 Task: Check the safety & property of Cabin in Rockbridge, Ohio, United States.
Action: Mouse pressed left at (497, 135)
Screenshot: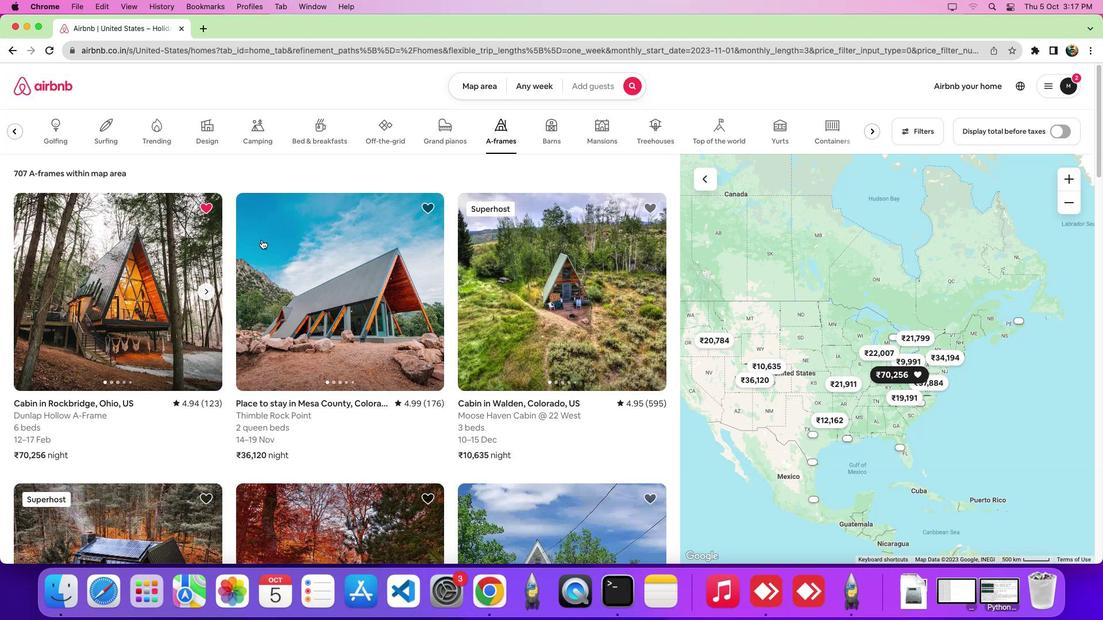 
Action: Mouse moved to (136, 290)
Screenshot: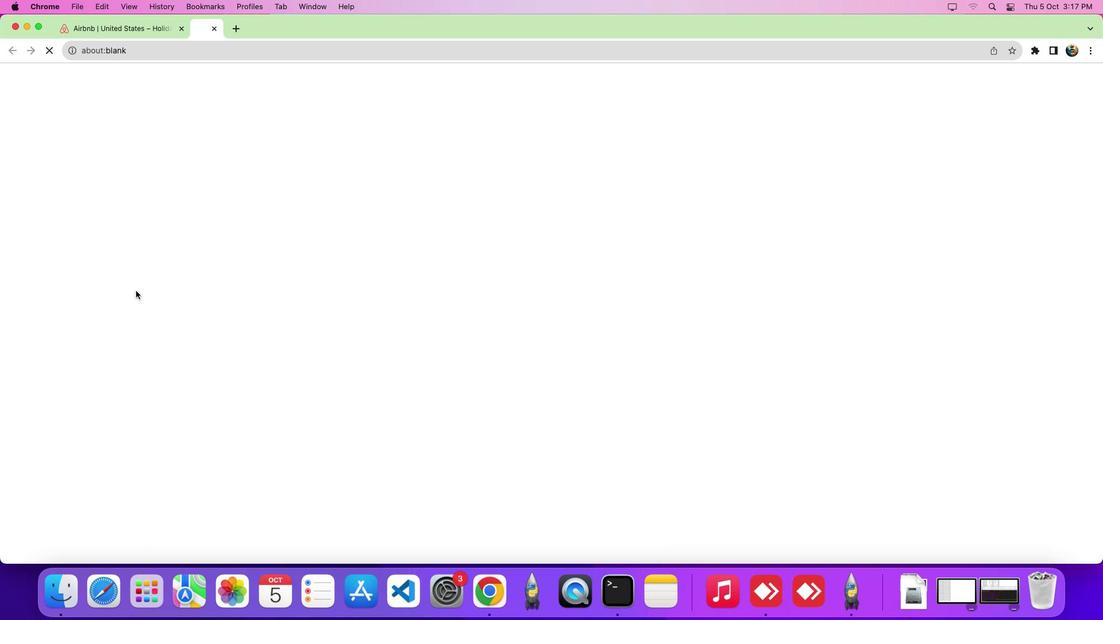 
Action: Mouse pressed left at (136, 290)
Screenshot: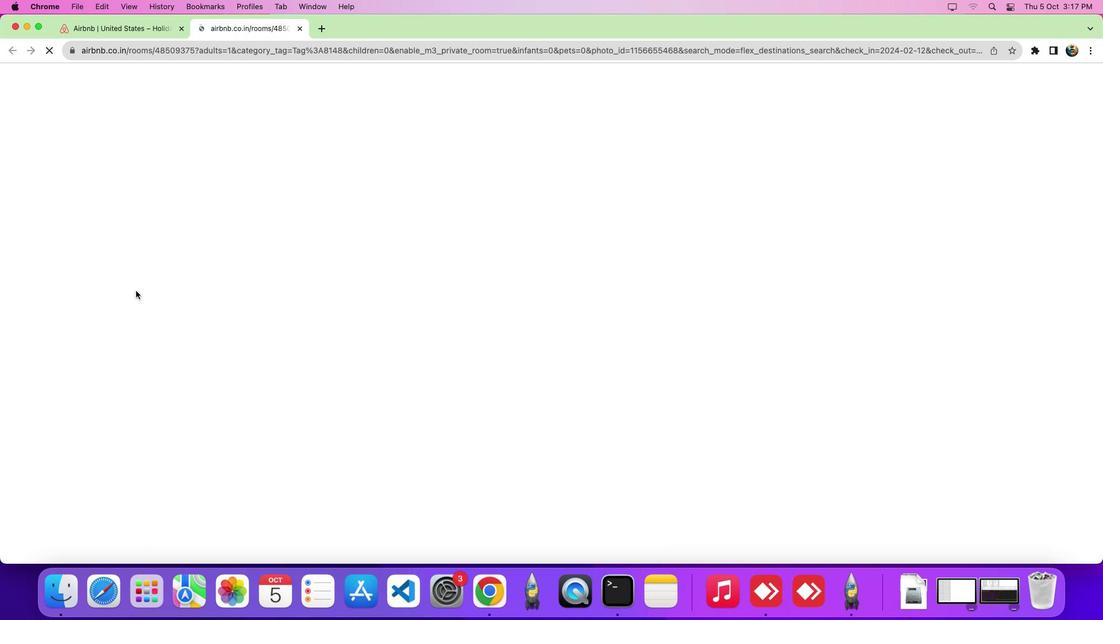 
Action: Mouse moved to (1098, 83)
Screenshot: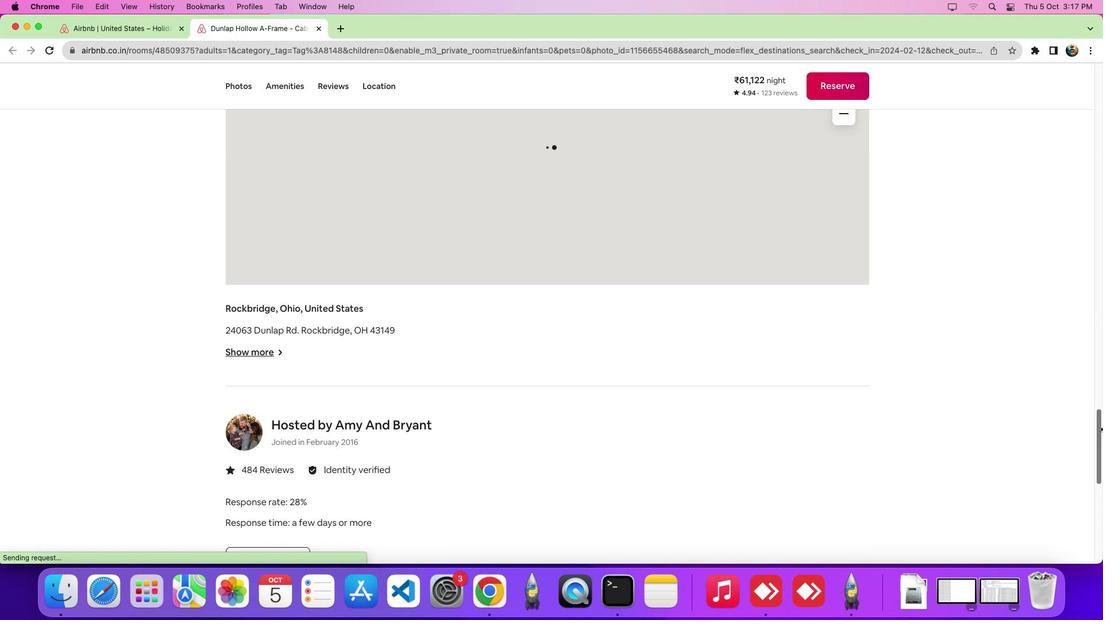 
Action: Mouse pressed left at (1098, 83)
Screenshot: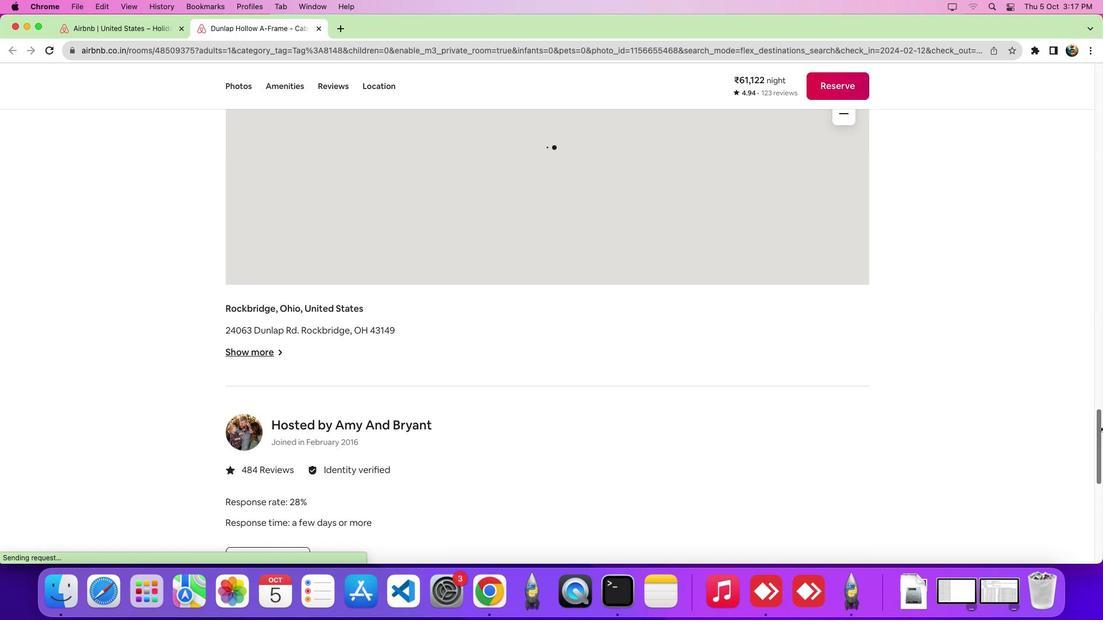 
Action: Mouse moved to (480, 465)
Screenshot: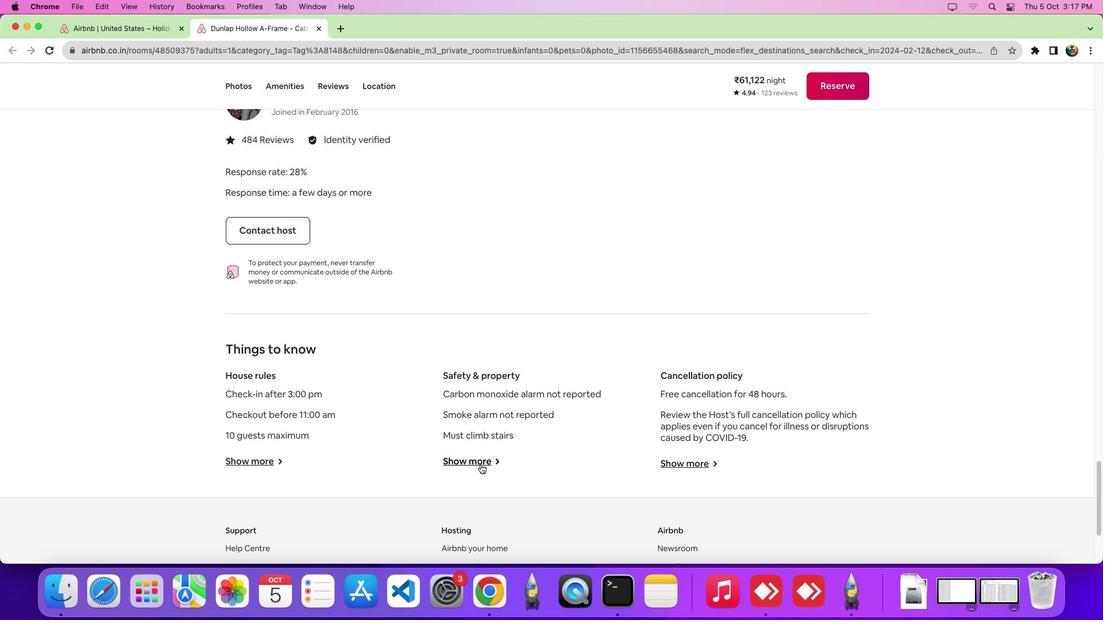 
Action: Mouse pressed left at (480, 465)
Screenshot: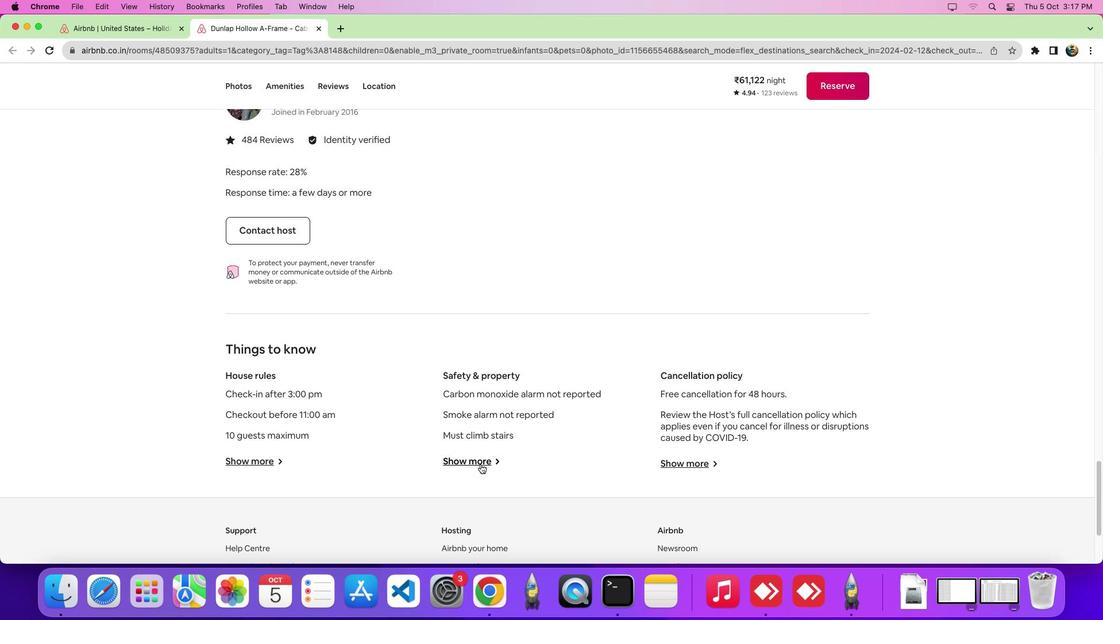 
Action: Mouse moved to (480, 462)
Screenshot: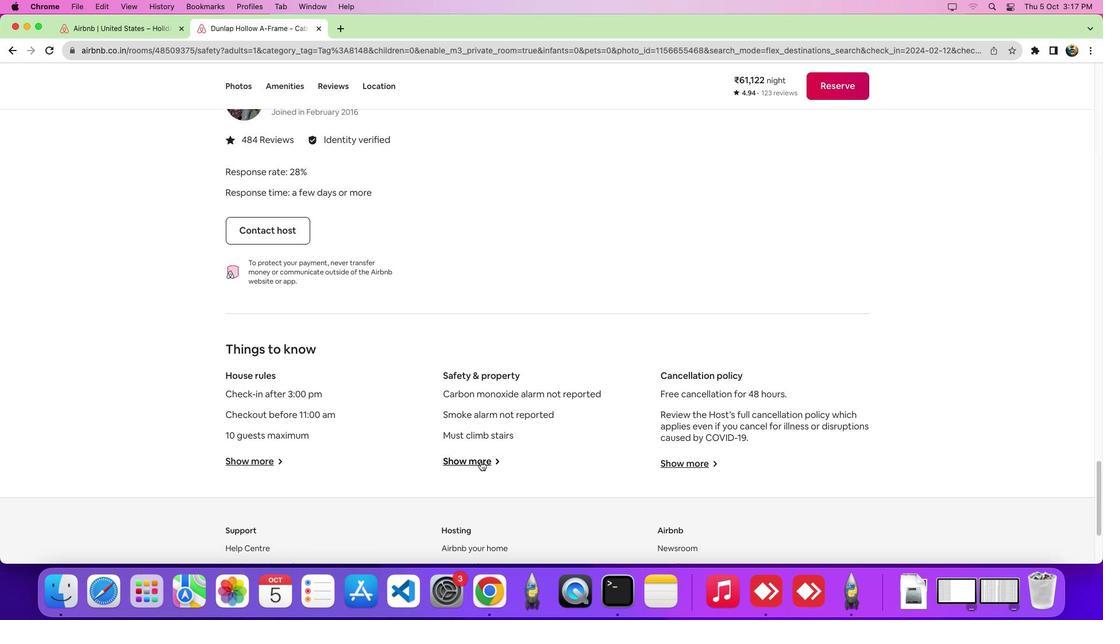 
Action: Mouse pressed left at (480, 462)
Screenshot: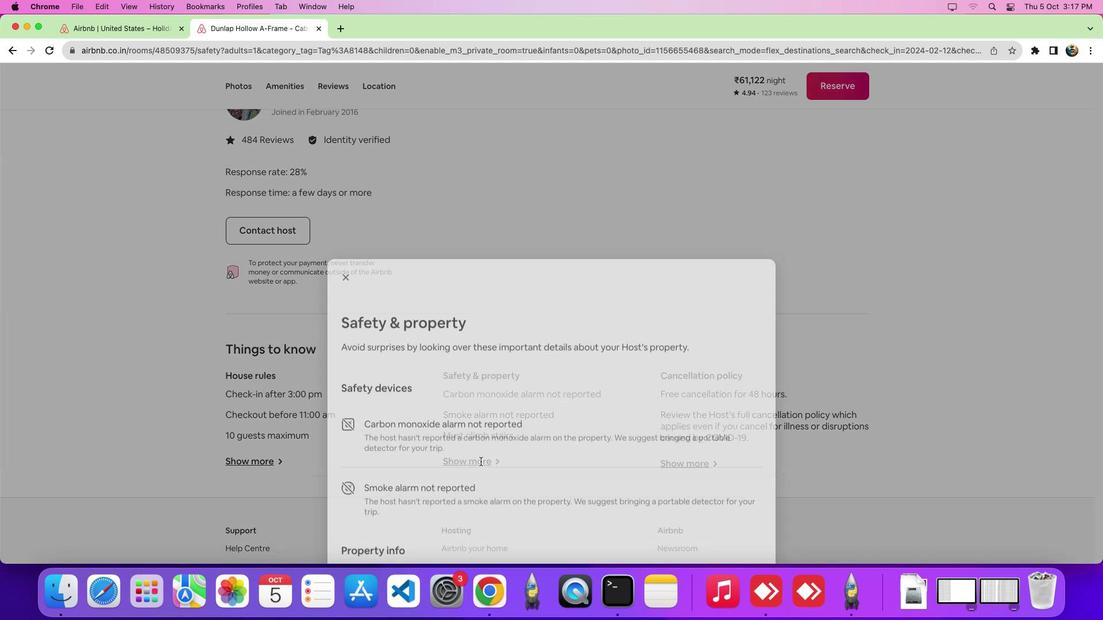 
Action: Mouse moved to (498, 443)
Screenshot: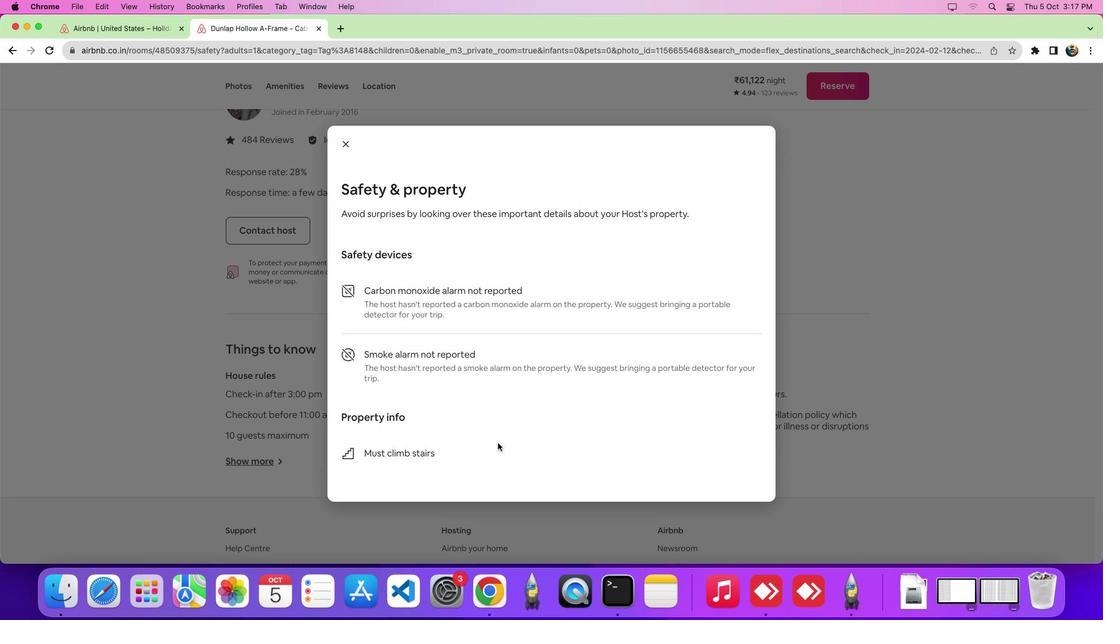
